Task: Add Attachment from "Attach a link" to Card Card0000000108 in Board Board0000000027 in Workspace WS0000000009 in Trello. Add Cover Red to Card Card0000000108 in Board Board0000000027 in Workspace WS0000000009 in Trello. Add "Join Card" Button Button0000000108  to Card Card0000000108 in Board Board0000000027 in Workspace WS0000000009 in Trello. Add Description DS0000000108 to Card Card0000000108 in Board Board0000000027 in Workspace WS0000000009 in Trello. Add Comment CM0000000108 to Card Card0000000108 in Board Board0000000027 in Workspace WS0000000009 in Trello
Action: Mouse moved to (523, 508)
Screenshot: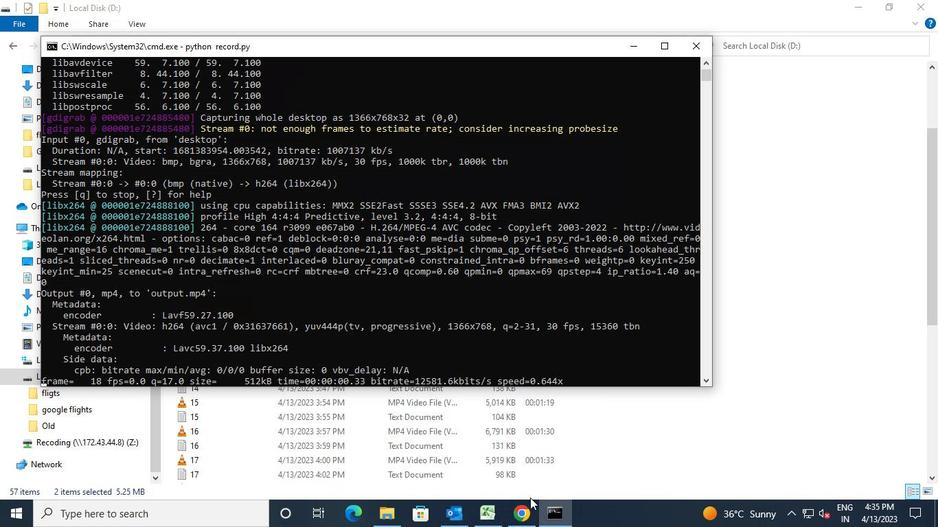 
Action: Mouse pressed left at (523, 508)
Screenshot: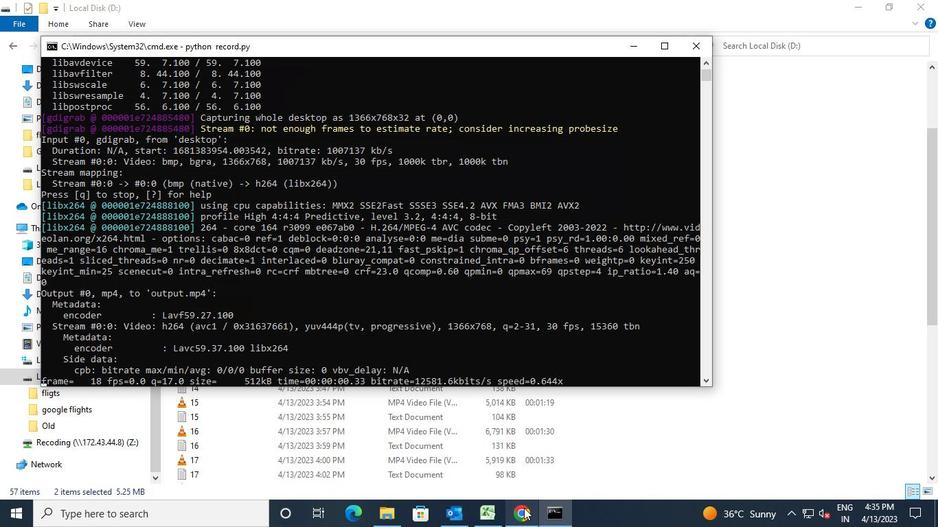 
Action: Mouse moved to (348, 398)
Screenshot: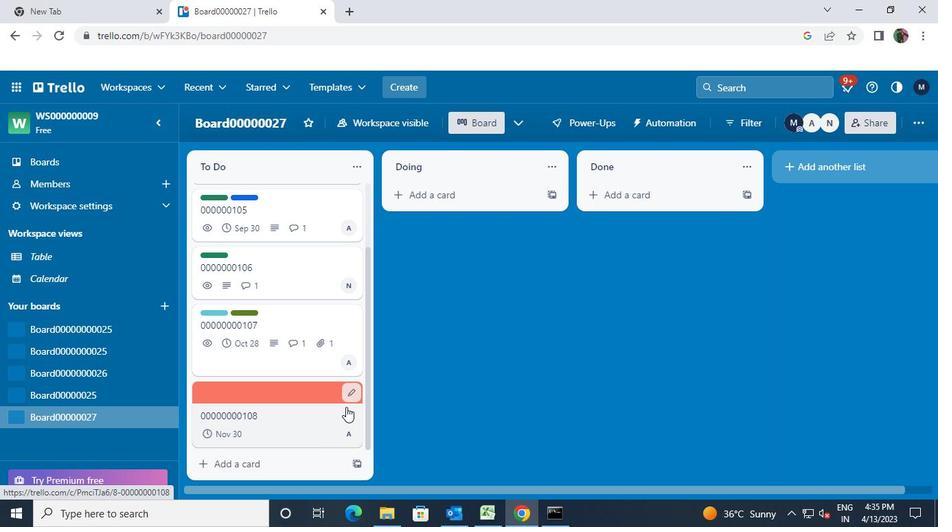 
Action: Mouse pressed left at (348, 398)
Screenshot: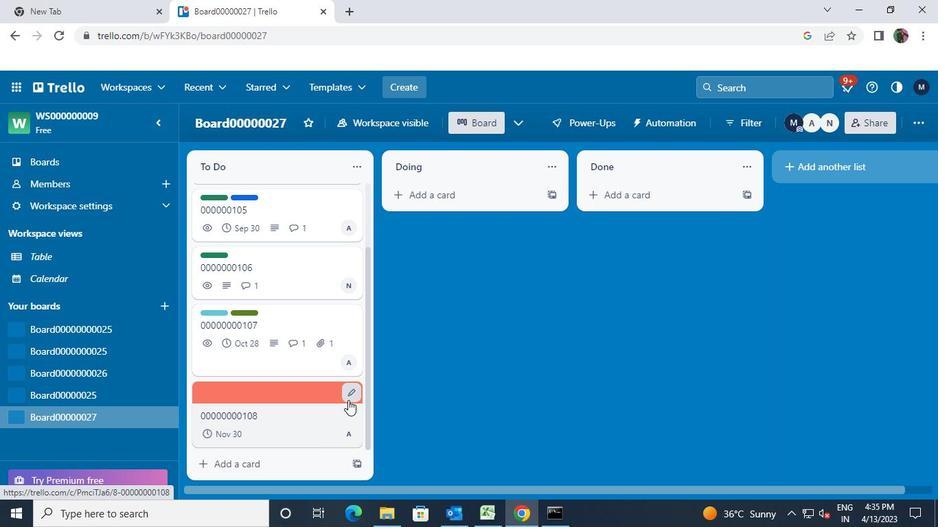 
Action: Mouse moved to (391, 304)
Screenshot: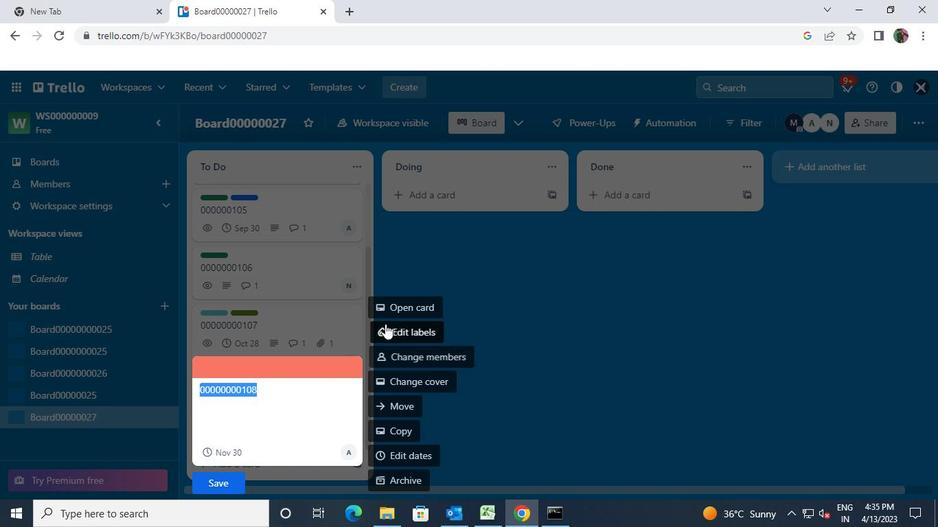 
Action: Mouse pressed left at (391, 304)
Screenshot: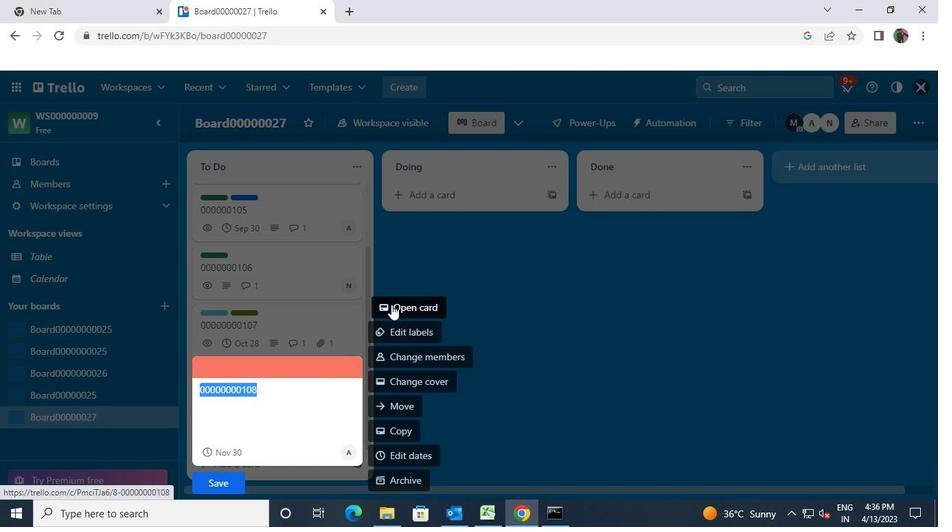 
Action: Mouse moved to (635, 433)
Screenshot: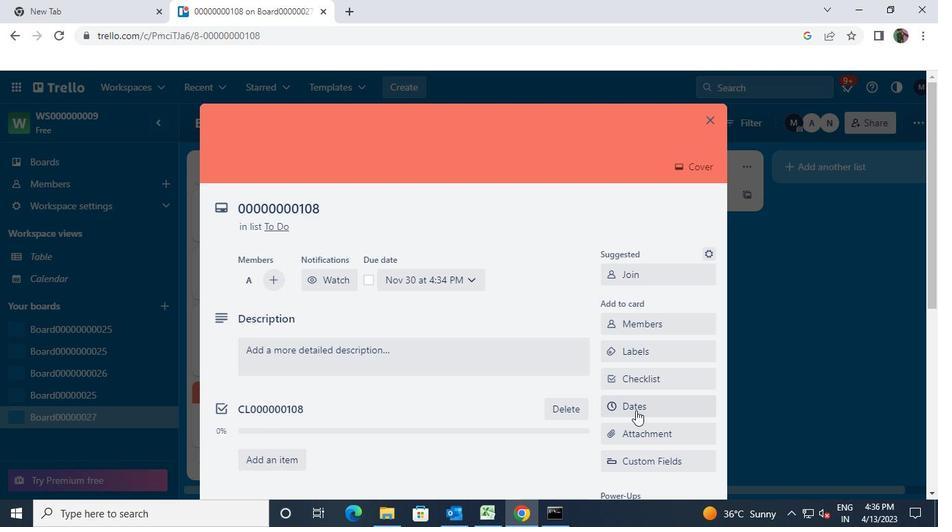 
Action: Mouse pressed left at (635, 433)
Screenshot: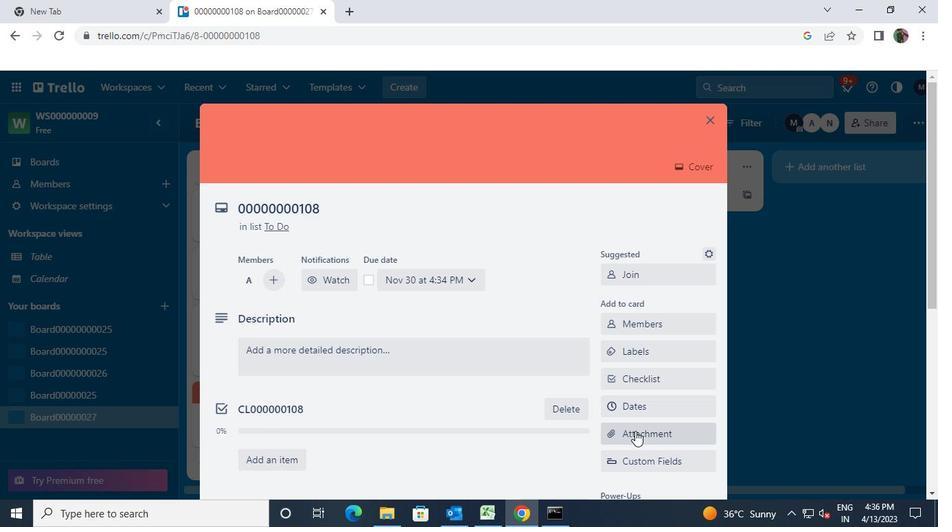 
Action: Mouse moved to (626, 164)
Screenshot: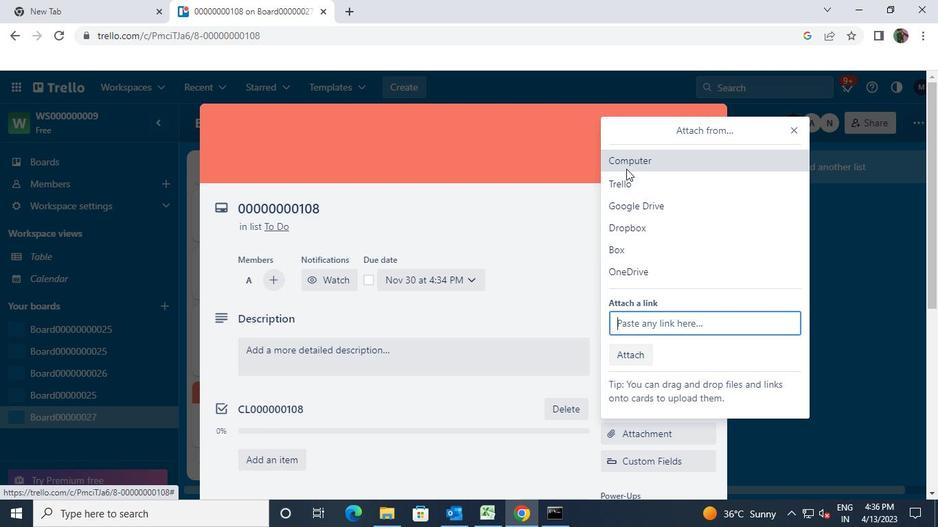 
Action: Mouse pressed left at (626, 164)
Screenshot: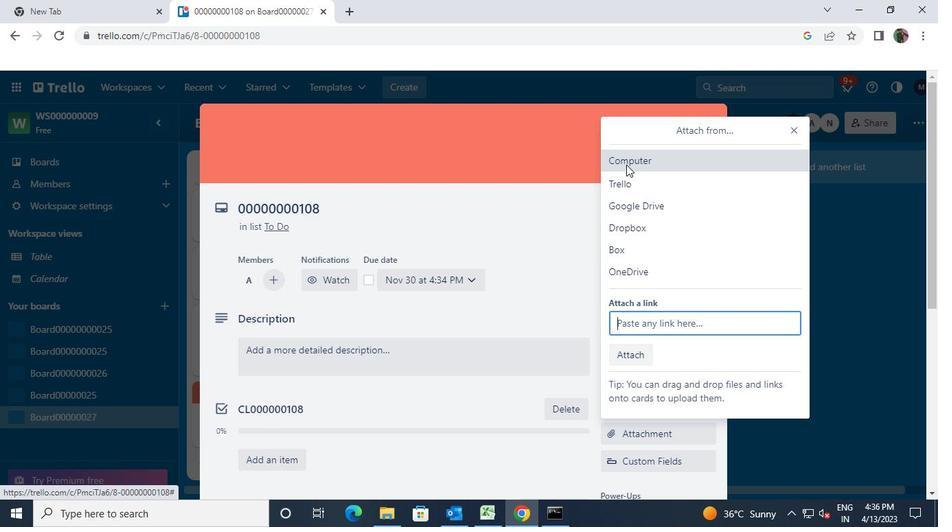 
Action: Mouse moved to (247, 120)
Screenshot: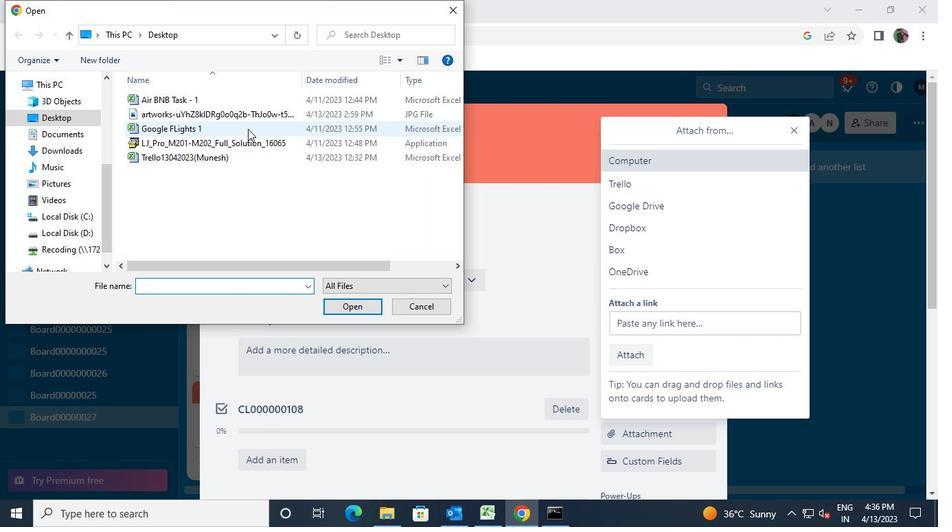 
Action: Mouse pressed left at (247, 120)
Screenshot: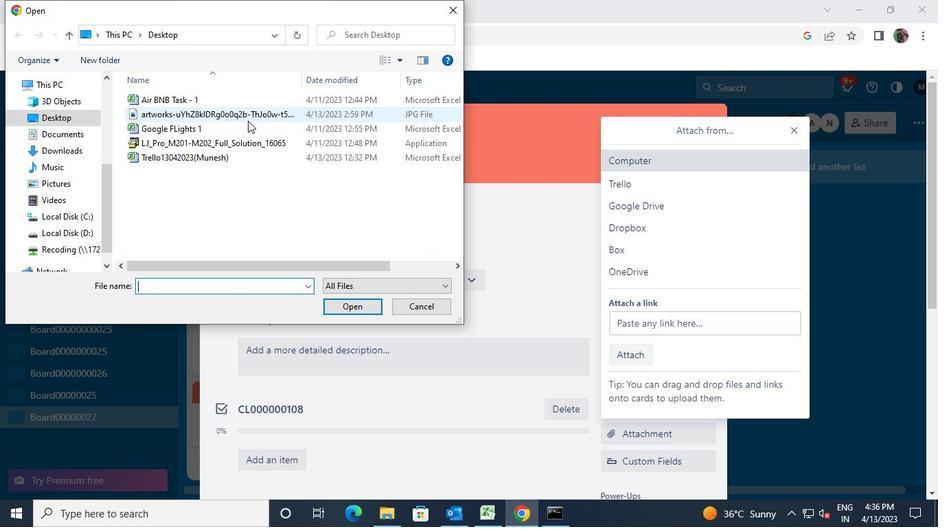 
Action: Mouse moved to (357, 303)
Screenshot: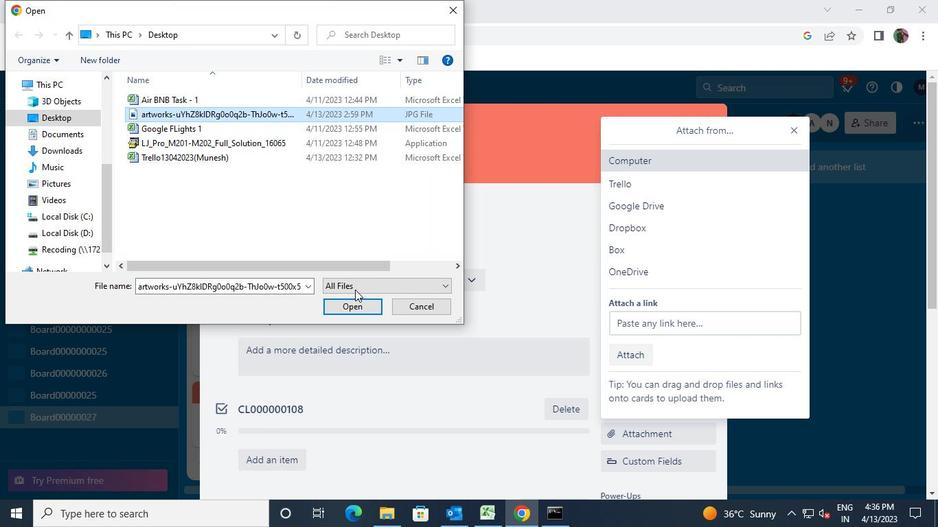 
Action: Mouse pressed left at (357, 303)
Screenshot: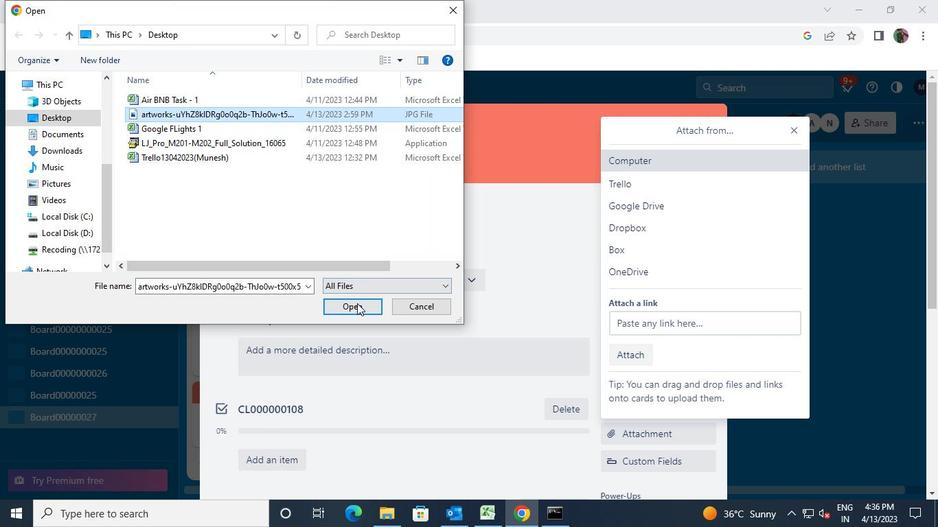 
Action: Mouse moved to (702, 119)
Screenshot: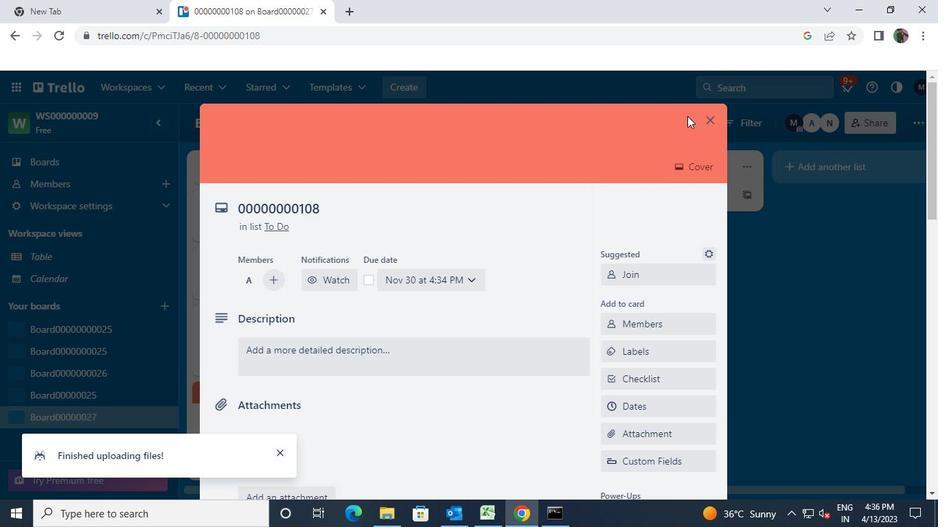 
Action: Mouse pressed left at (702, 119)
Screenshot: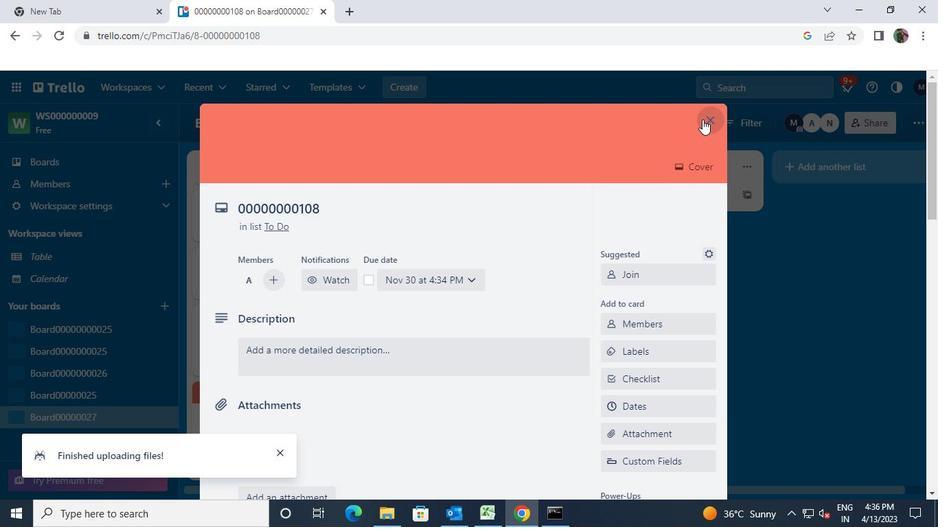 
Action: Mouse moved to (352, 391)
Screenshot: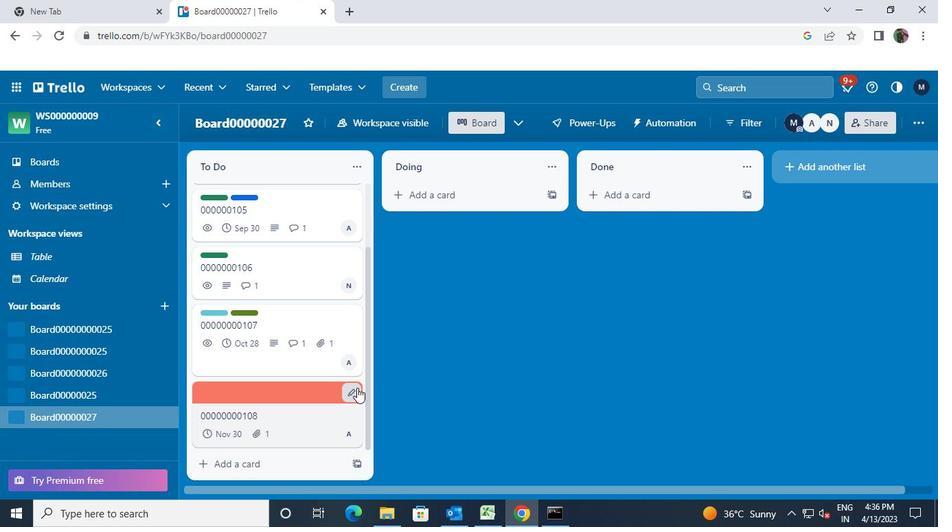
Action: Mouse pressed left at (352, 391)
Screenshot: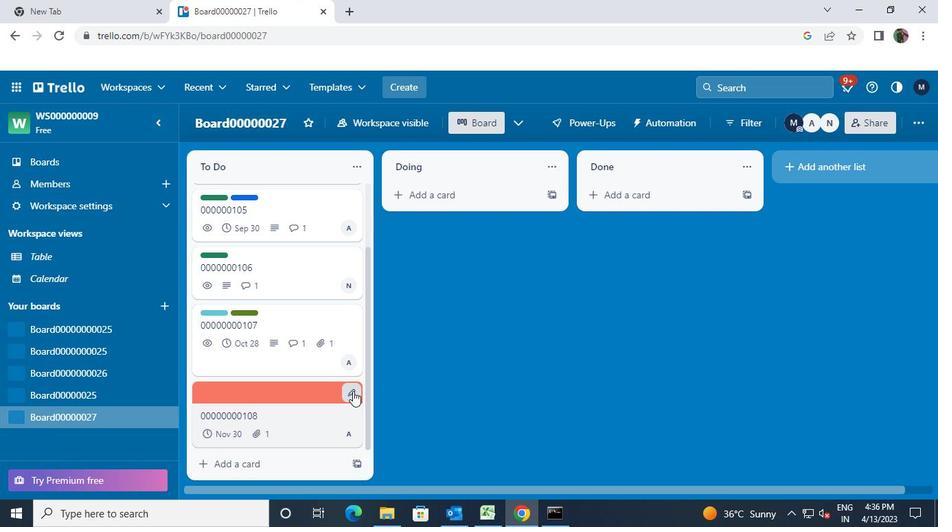 
Action: Mouse moved to (419, 374)
Screenshot: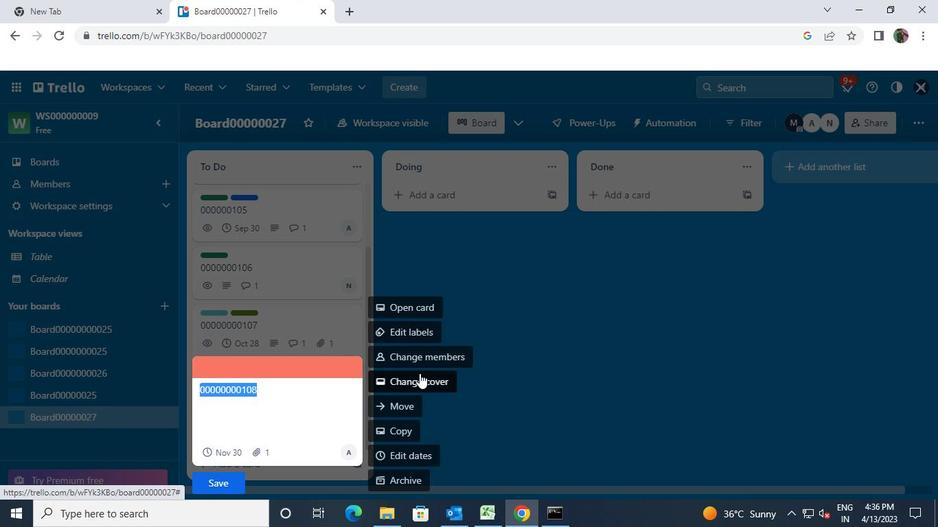 
Action: Mouse pressed left at (419, 374)
Screenshot: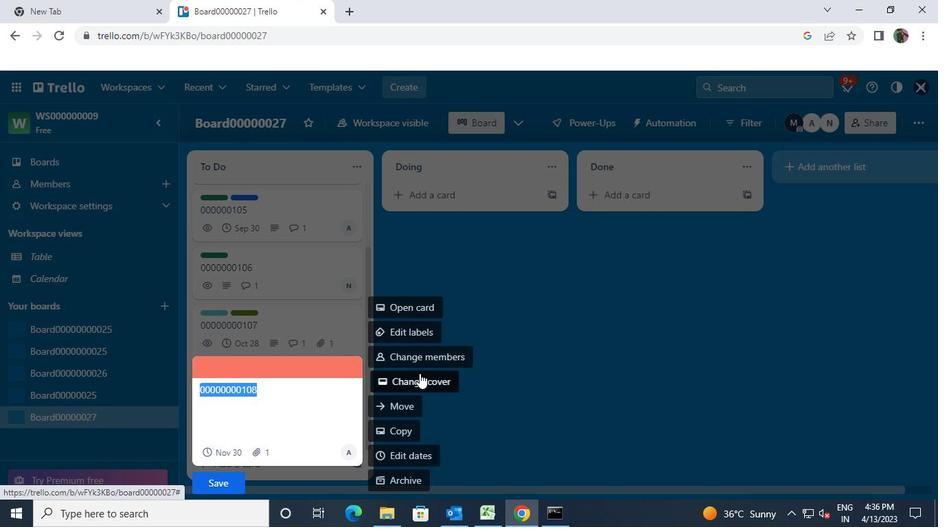 
Action: Mouse moved to (505, 280)
Screenshot: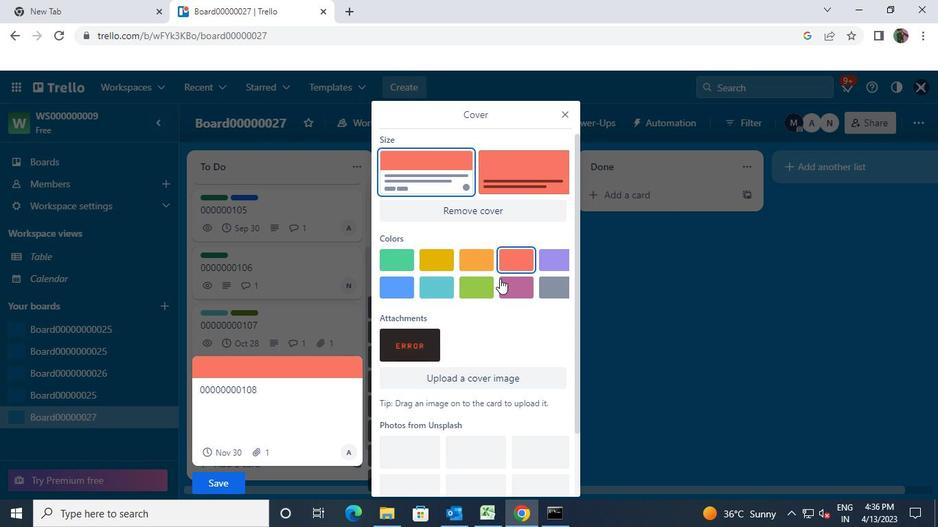 
Action: Mouse pressed left at (505, 280)
Screenshot: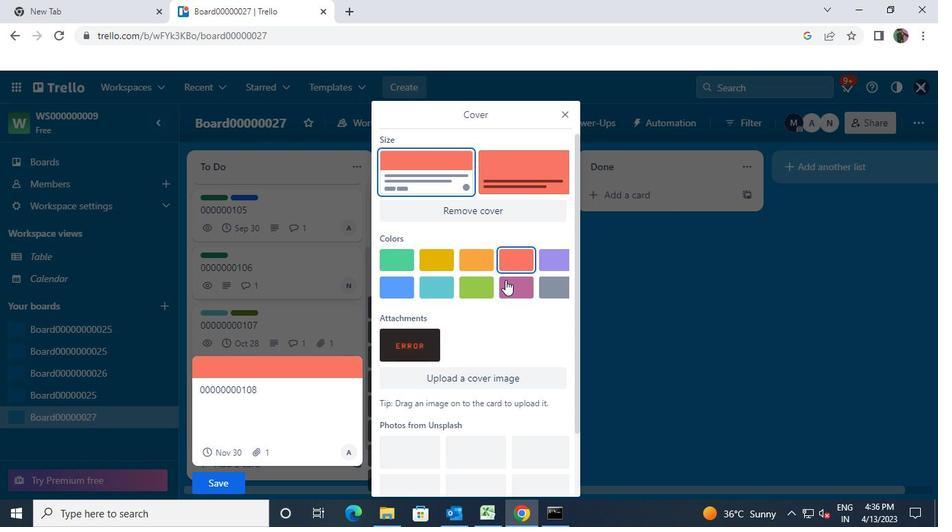 
Action: Mouse moved to (236, 484)
Screenshot: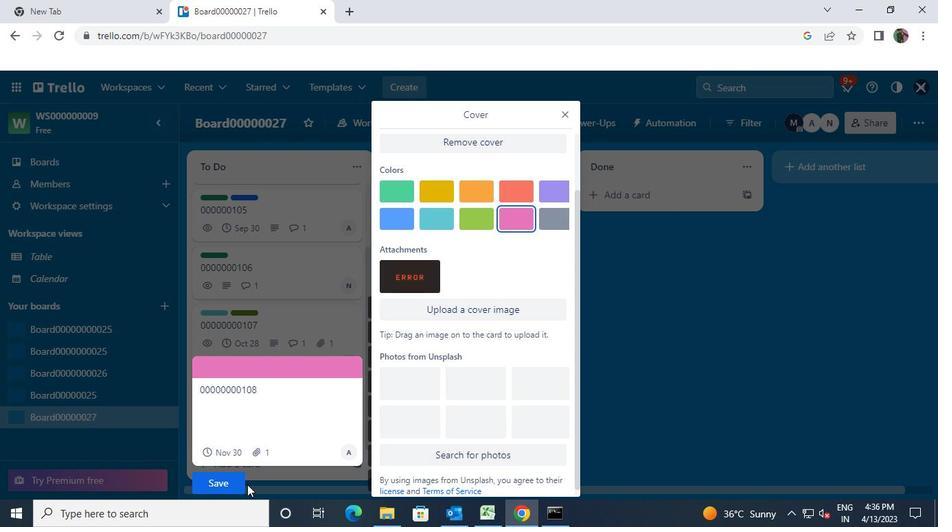 
Action: Mouse pressed left at (236, 484)
Screenshot: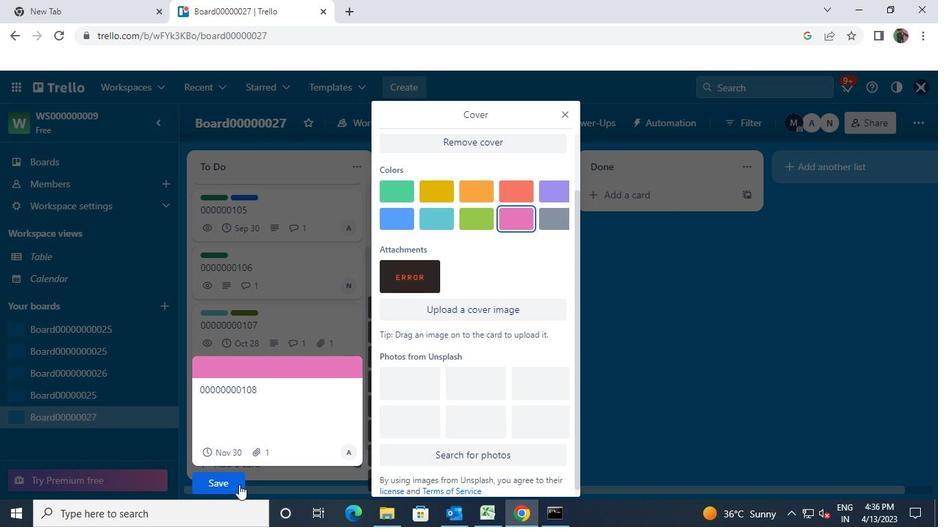 
Action: Mouse moved to (353, 394)
Screenshot: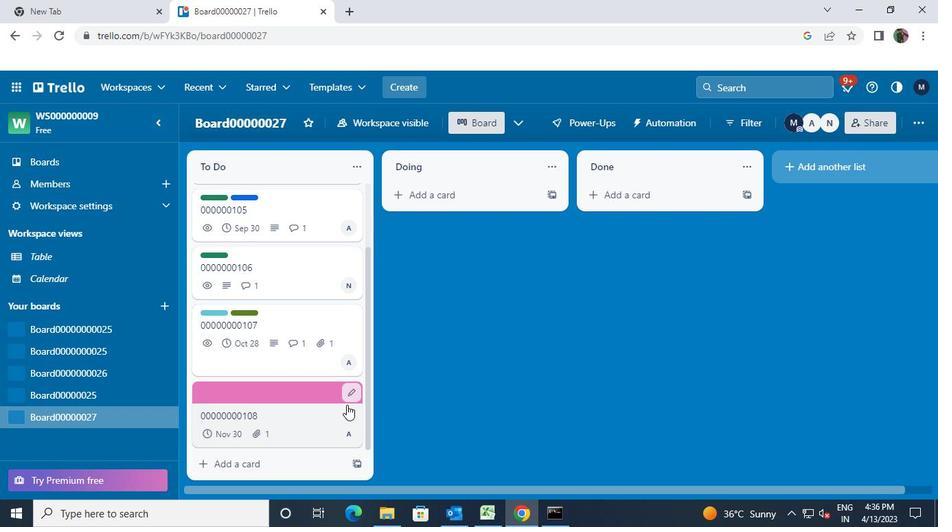 
Action: Mouse pressed left at (353, 394)
Screenshot: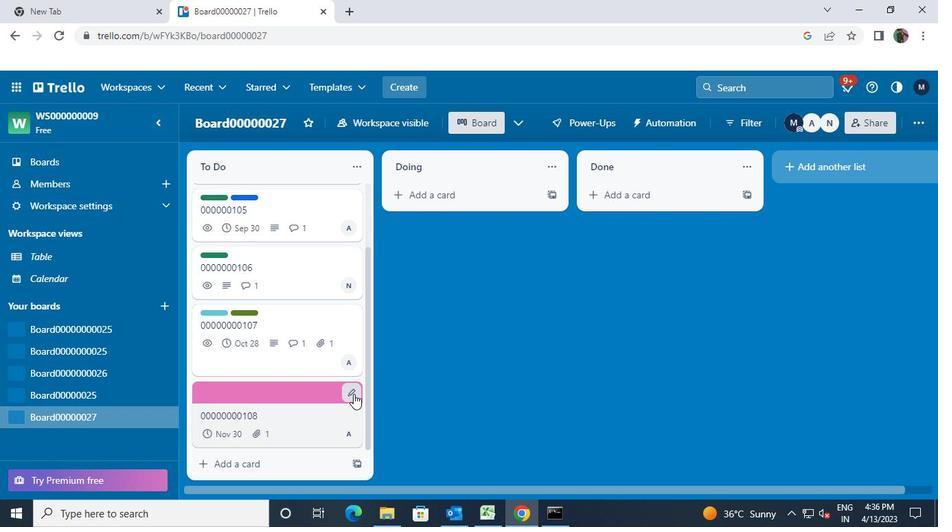
Action: Mouse moved to (425, 304)
Screenshot: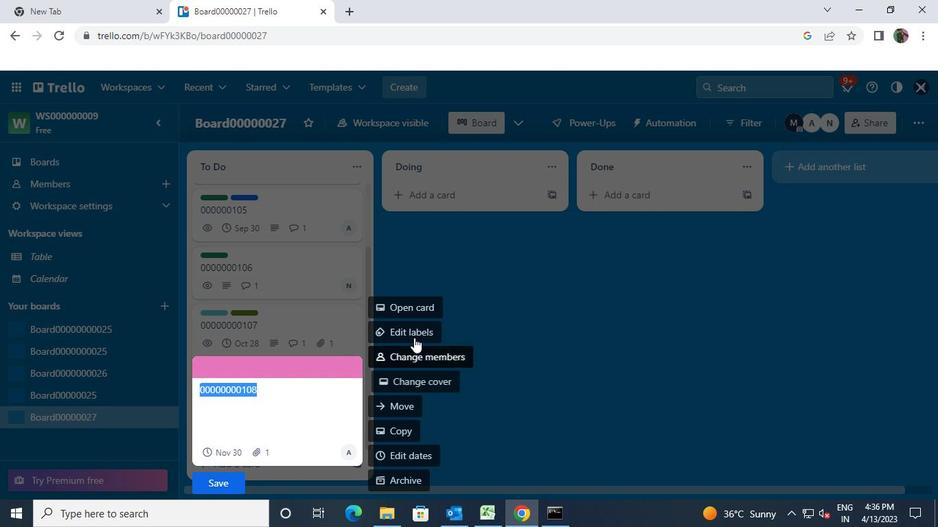 
Action: Mouse pressed left at (425, 304)
Screenshot: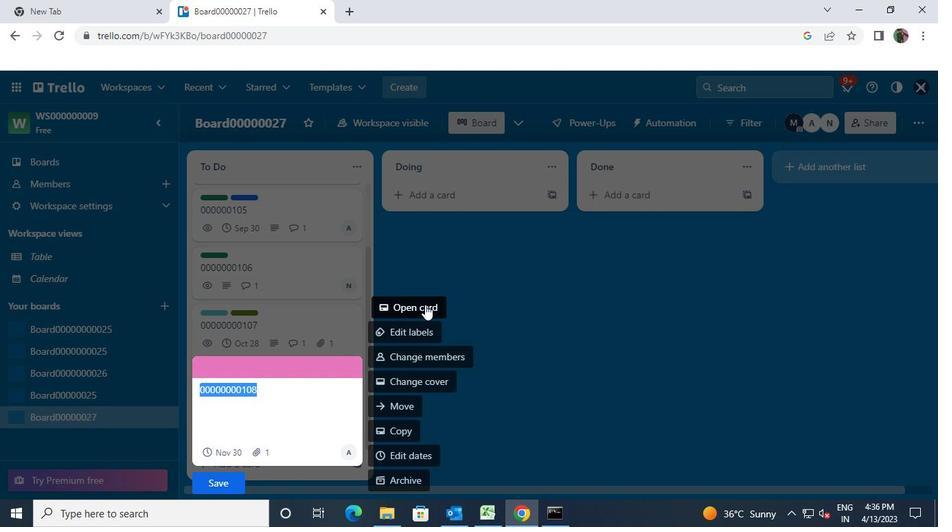 
Action: Mouse moved to (368, 352)
Screenshot: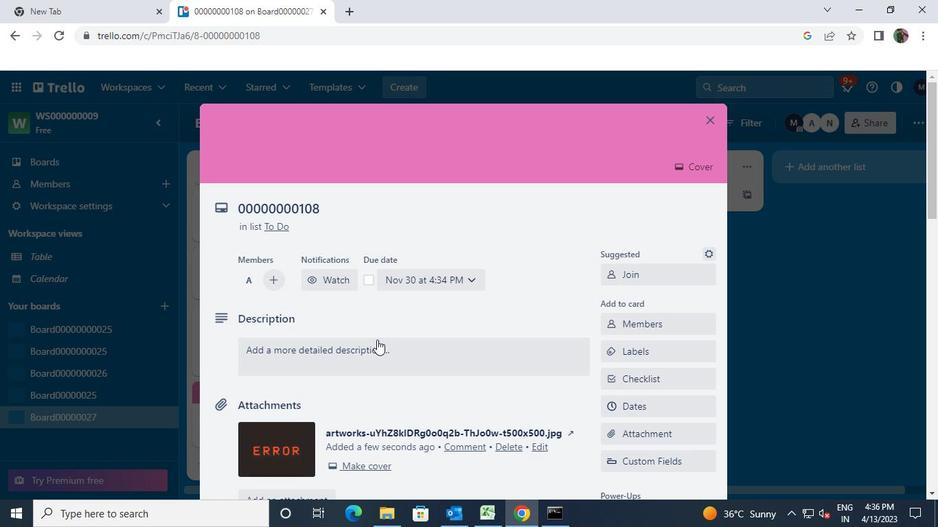 
Action: Mouse pressed left at (368, 352)
Screenshot: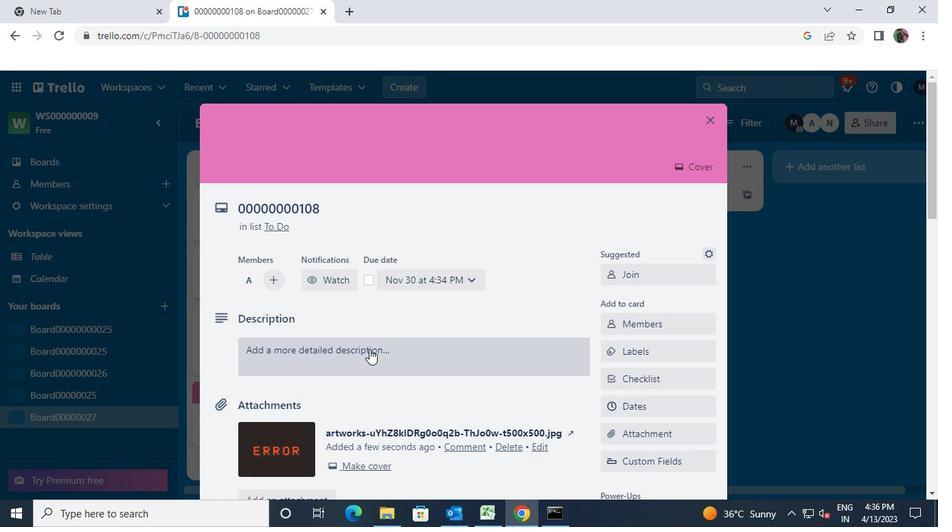 
Action: Keyboard Key.shift
Screenshot: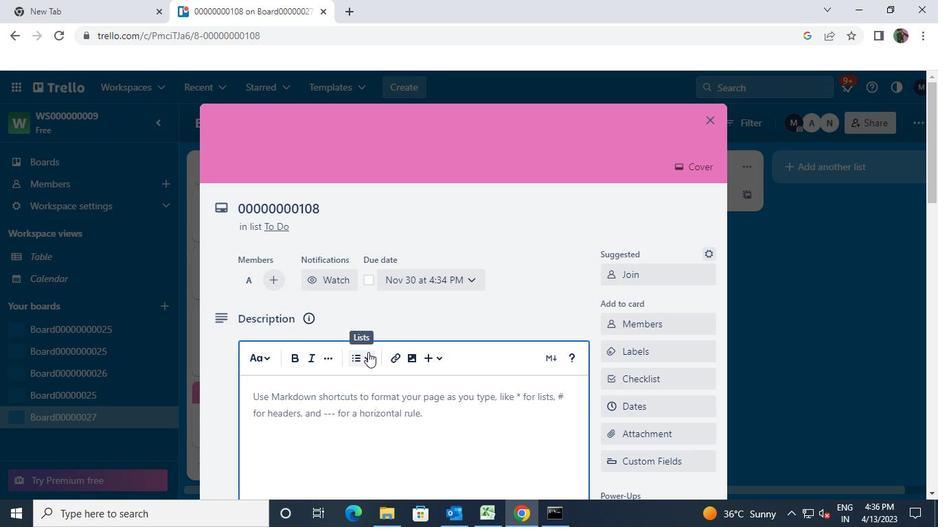 
Action: Keyboard D
Screenshot: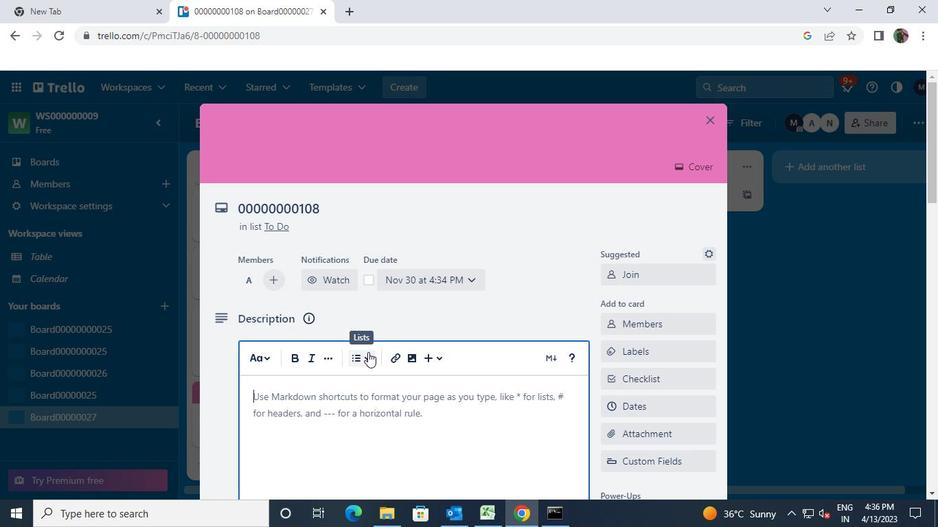 
Action: Keyboard s
Screenshot: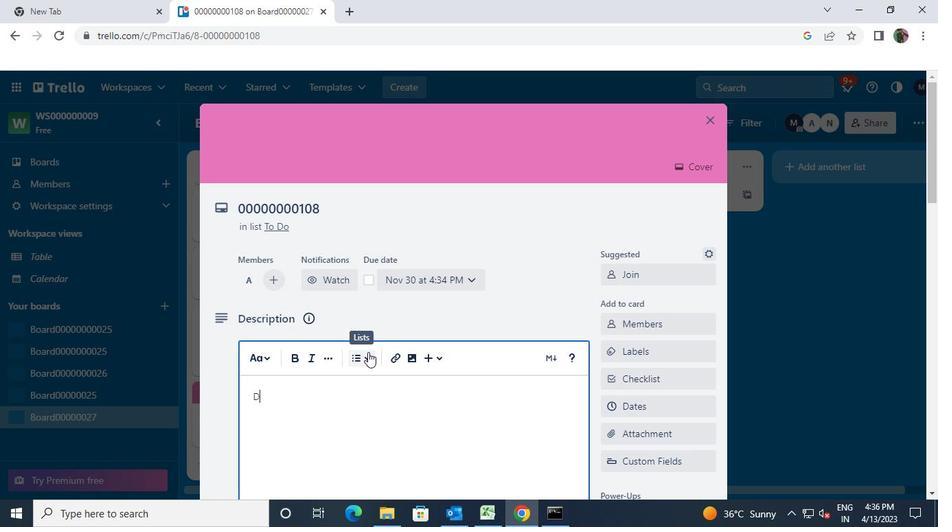 
Action: Keyboard <96>
Screenshot: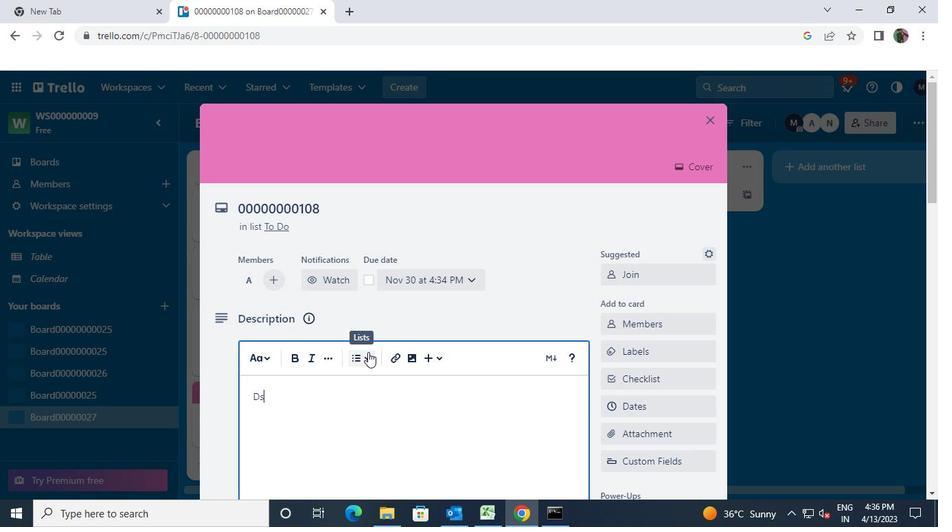 
Action: Keyboard <96>
Screenshot: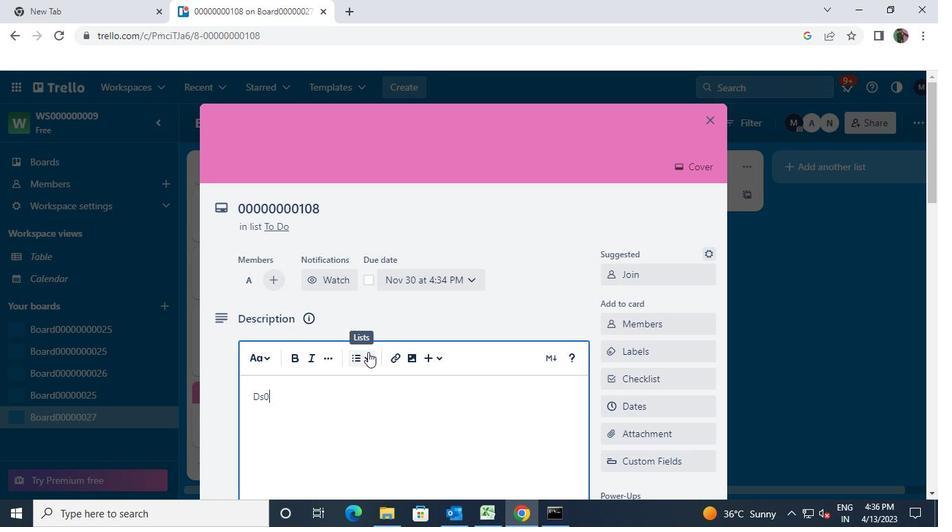 
Action: Keyboard <96>
Screenshot: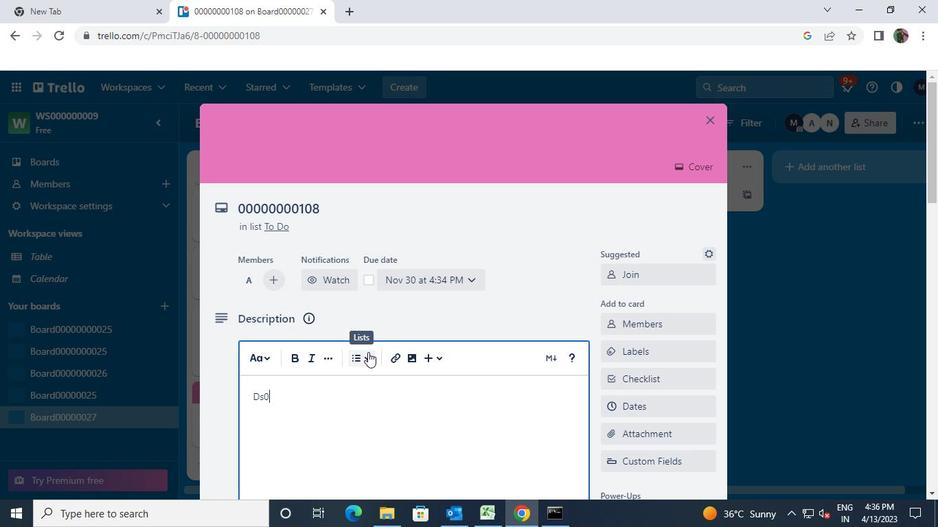 
Action: Keyboard <96>
Screenshot: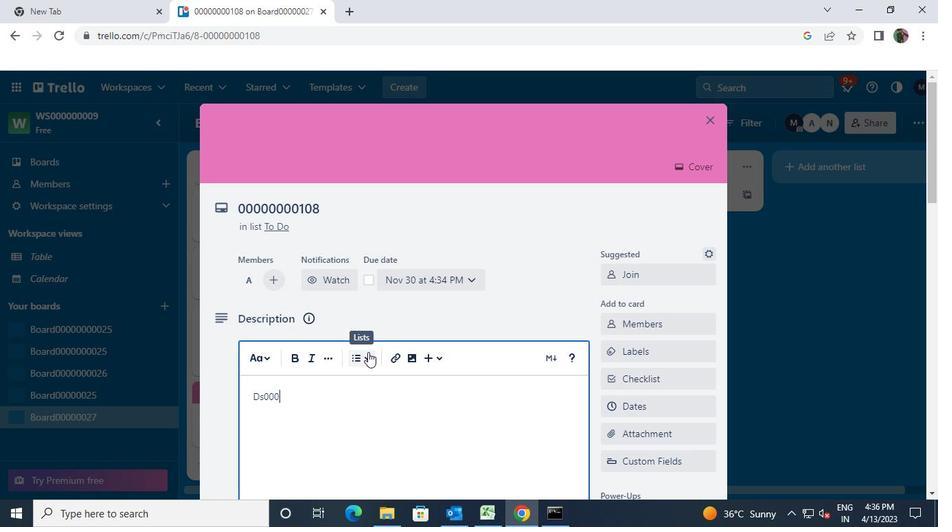 
Action: Keyboard <96>
Screenshot: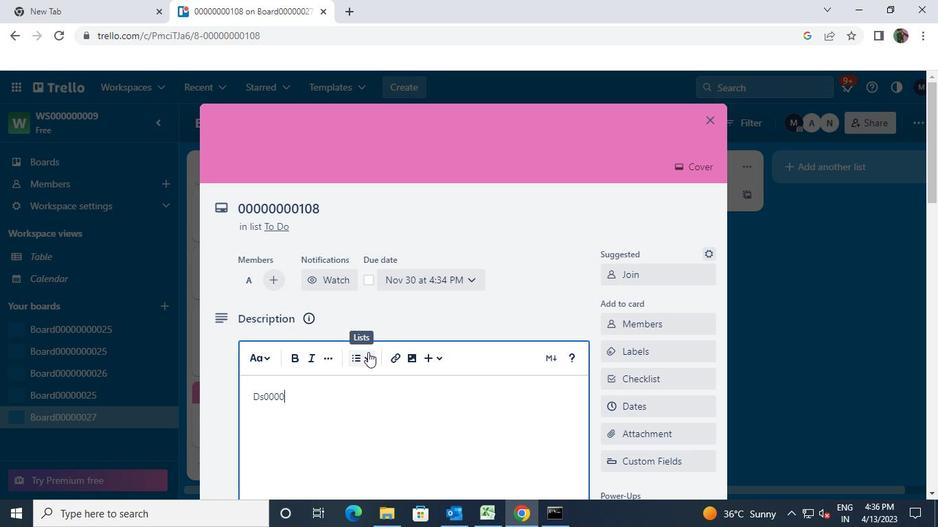 
Action: Keyboard <97>
Screenshot: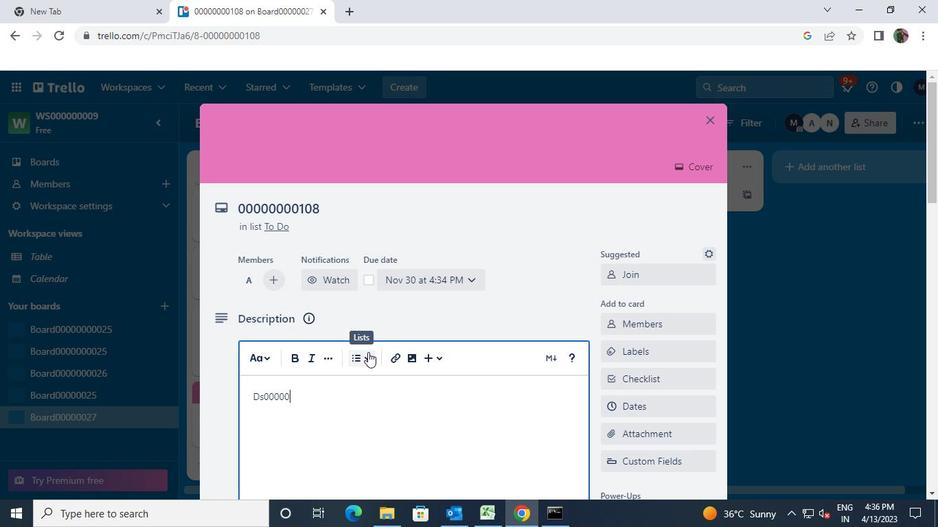 
Action: Keyboard <96>
Screenshot: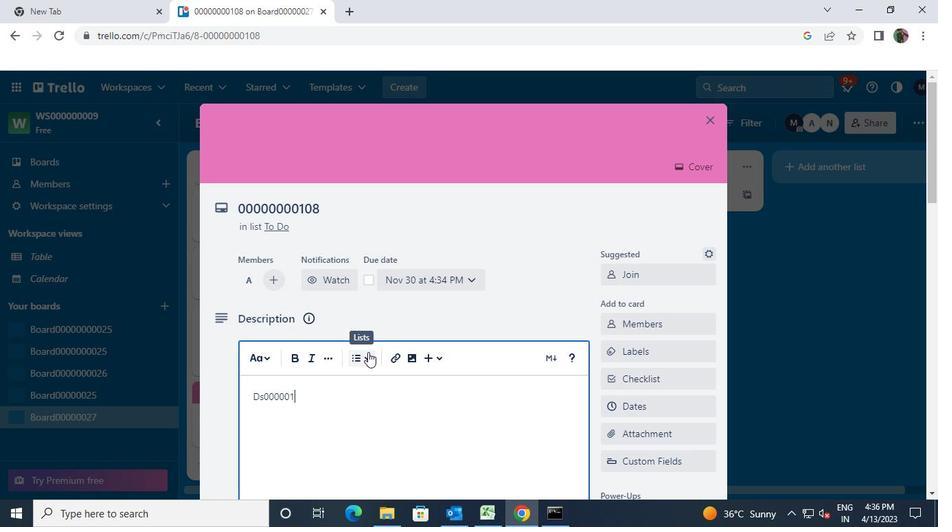 
Action: Keyboard <104>
Screenshot: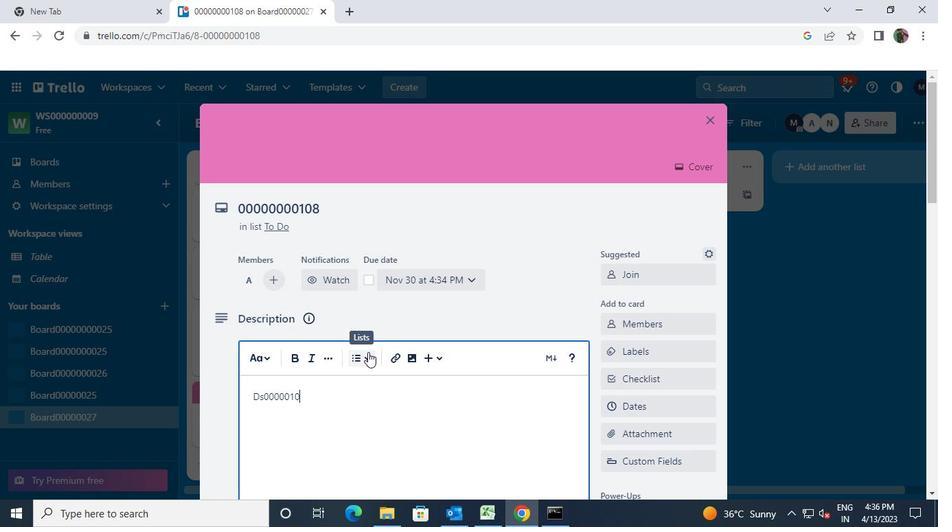 
Action: Mouse moved to (263, 273)
Screenshot: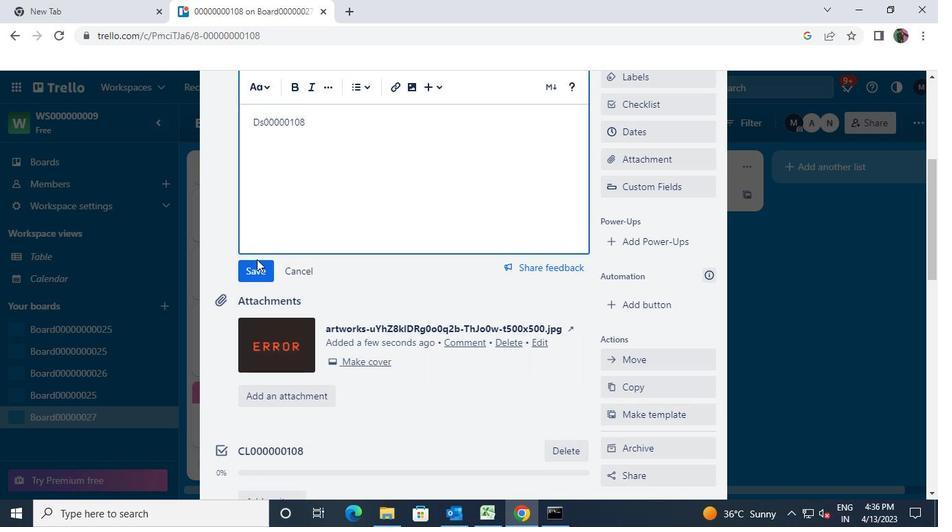 
Action: Mouse pressed left at (263, 273)
Screenshot: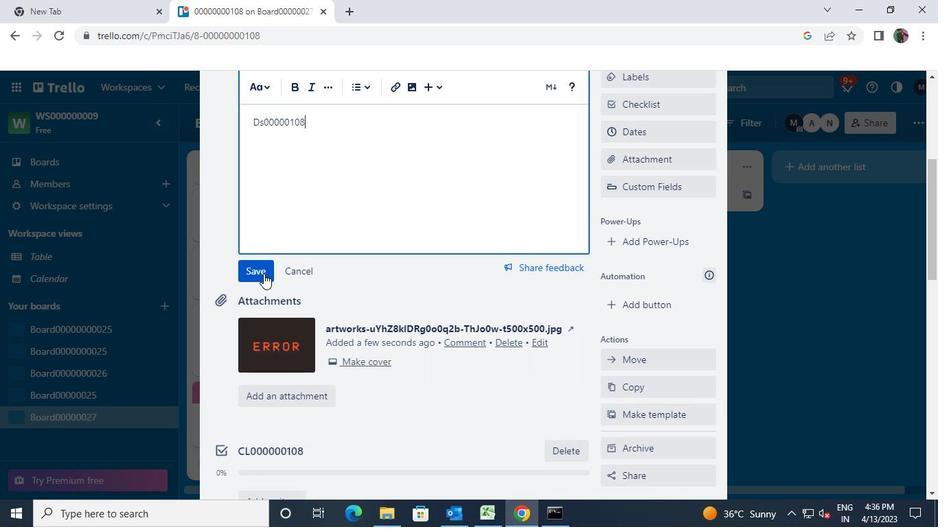 
Action: Mouse moved to (305, 258)
Screenshot: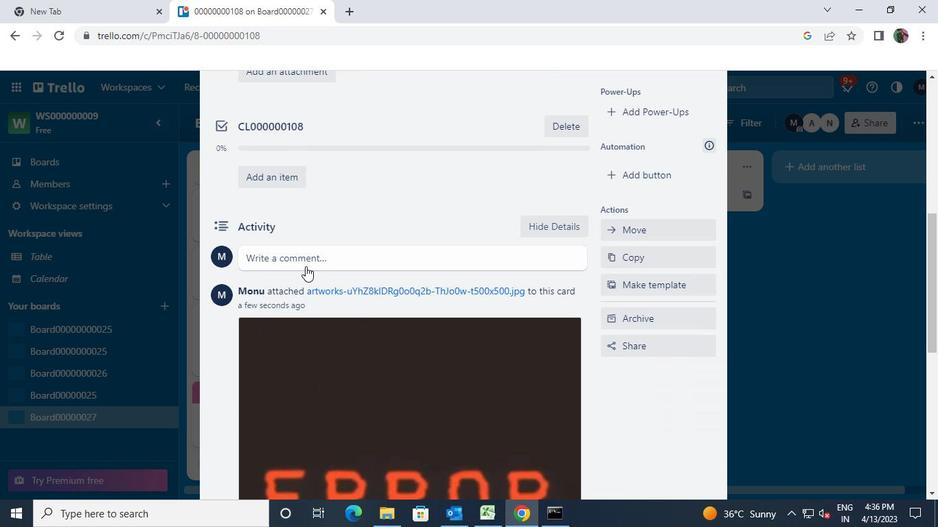 
Action: Mouse pressed left at (305, 258)
Screenshot: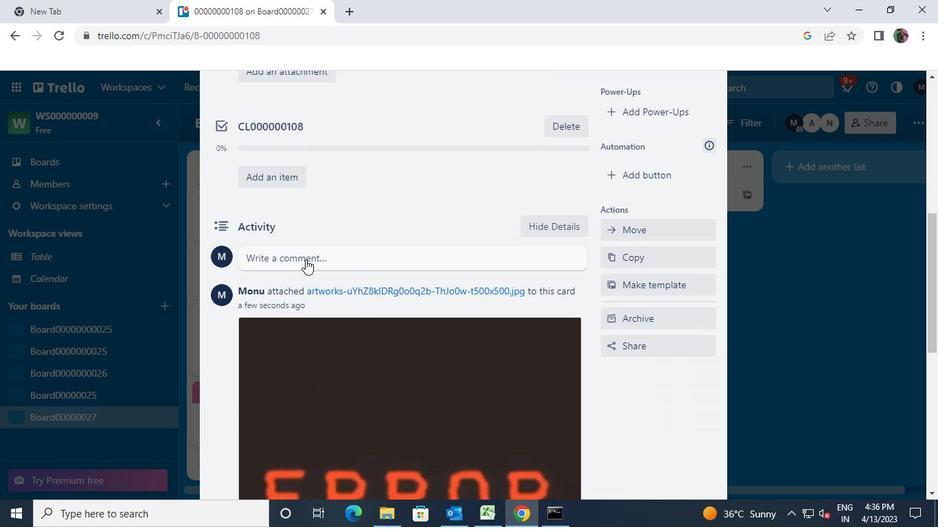 
Action: Keyboard Key.shift
Screenshot: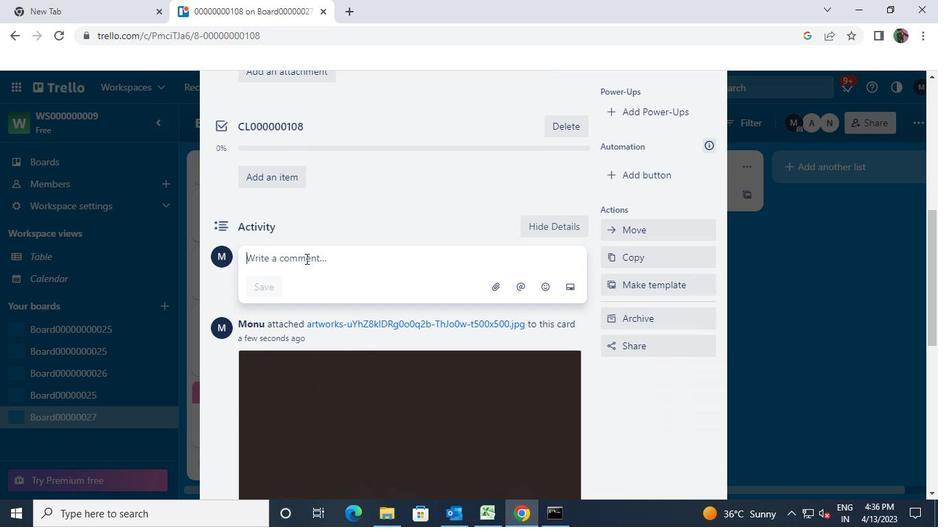 
Action: Keyboard C
Screenshot: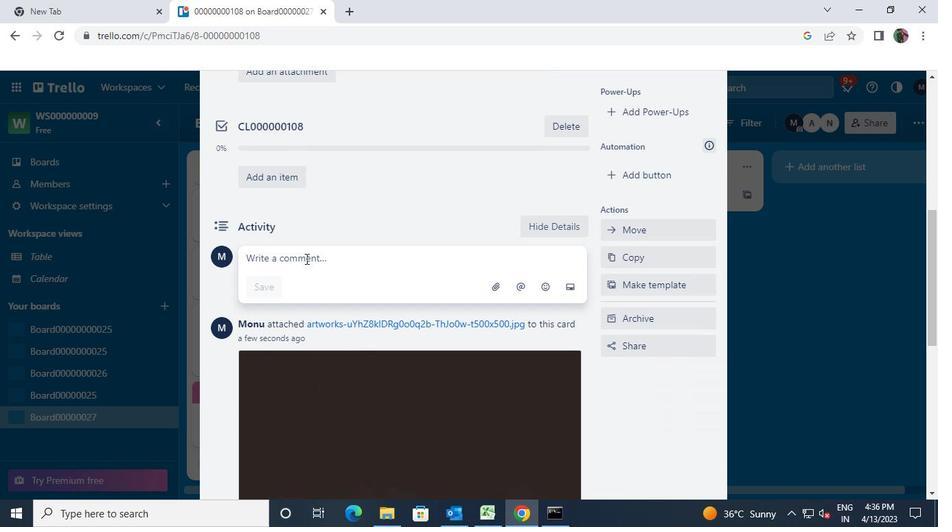 
Action: Keyboard m
Screenshot: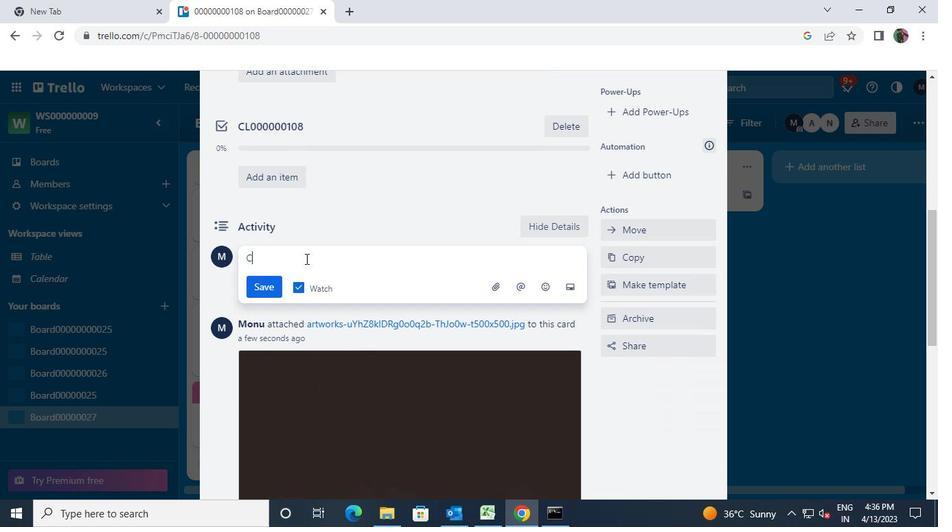 
Action: Keyboard <96>
Screenshot: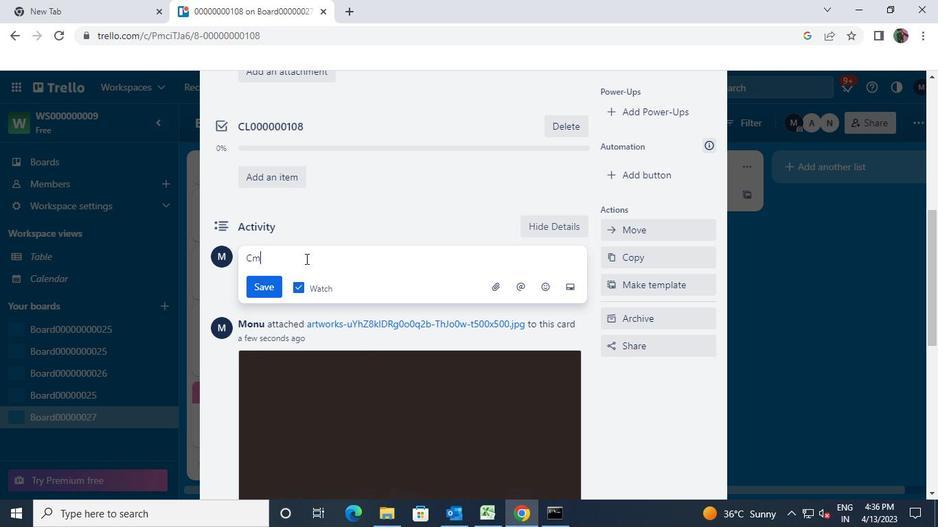 
Action: Keyboard <96>
Screenshot: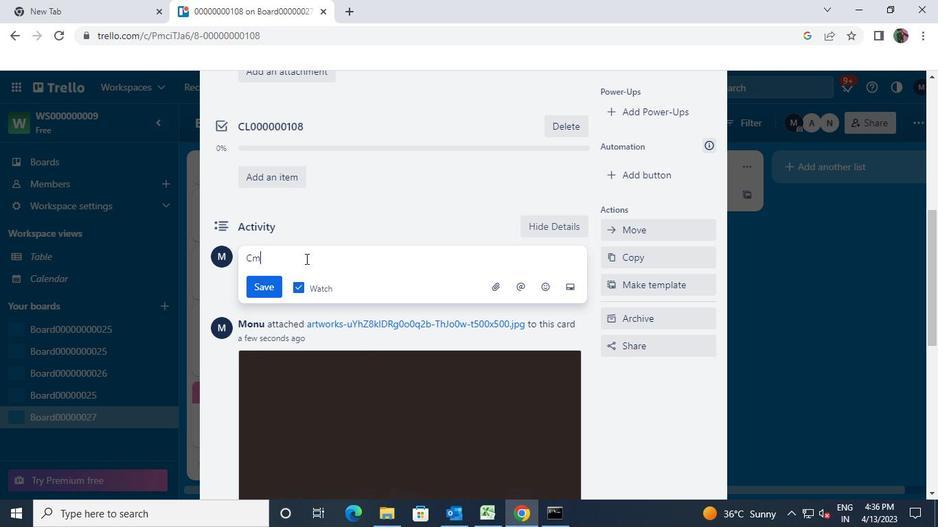 
Action: Keyboard <96>
Screenshot: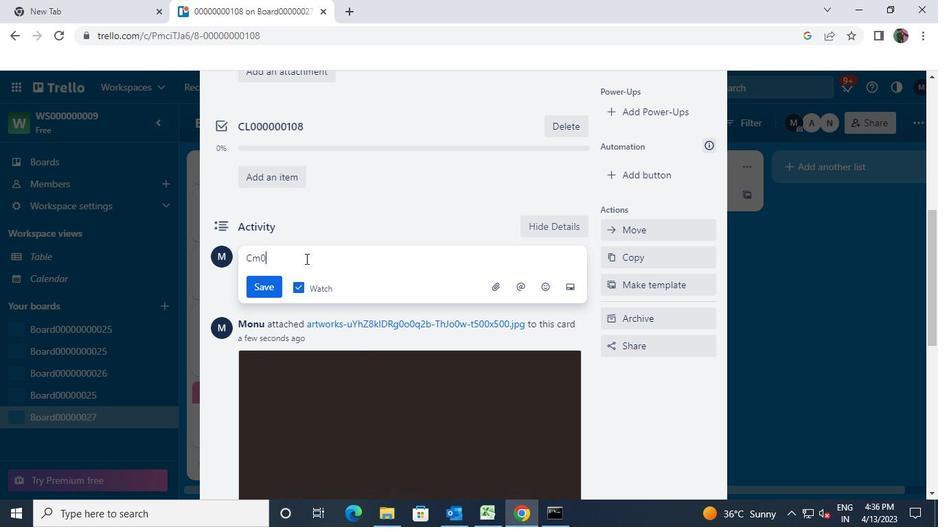 
Action: Keyboard <96>
Screenshot: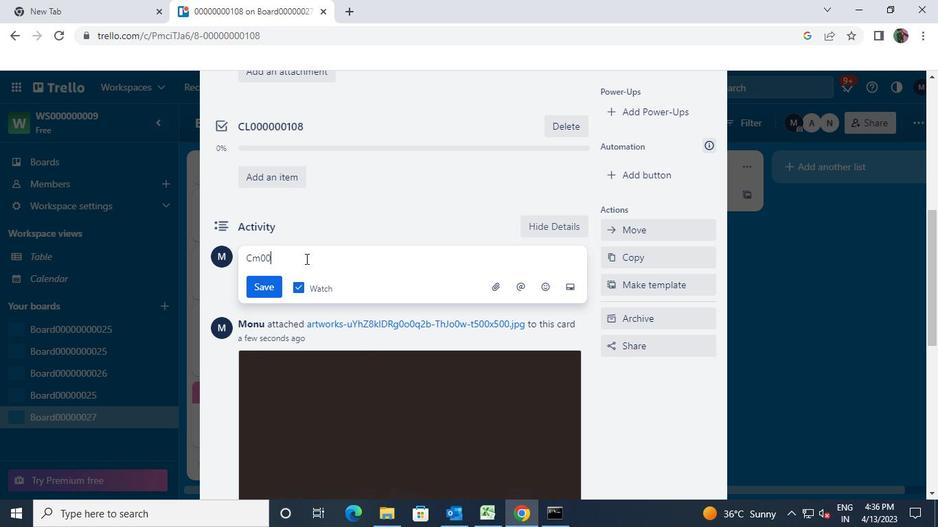 
Action: Keyboard <96>
Screenshot: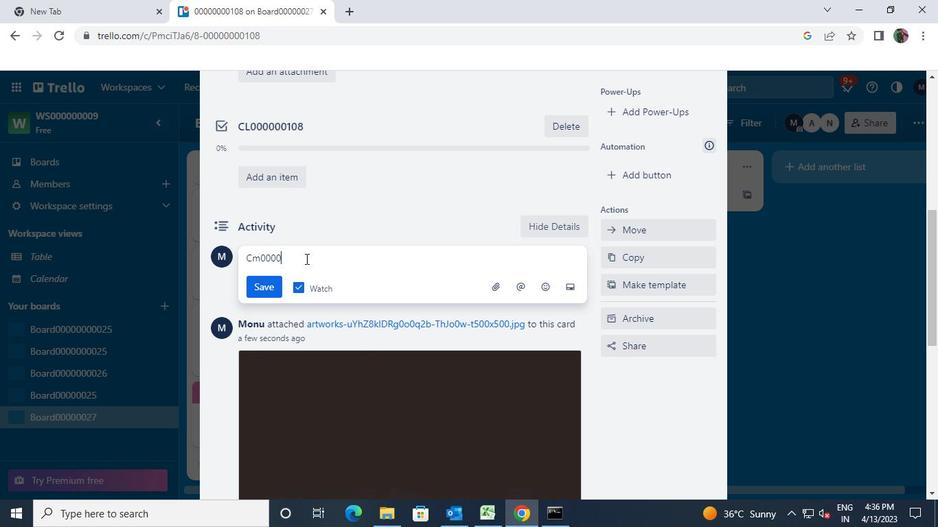 
Action: Keyboard <97>
Screenshot: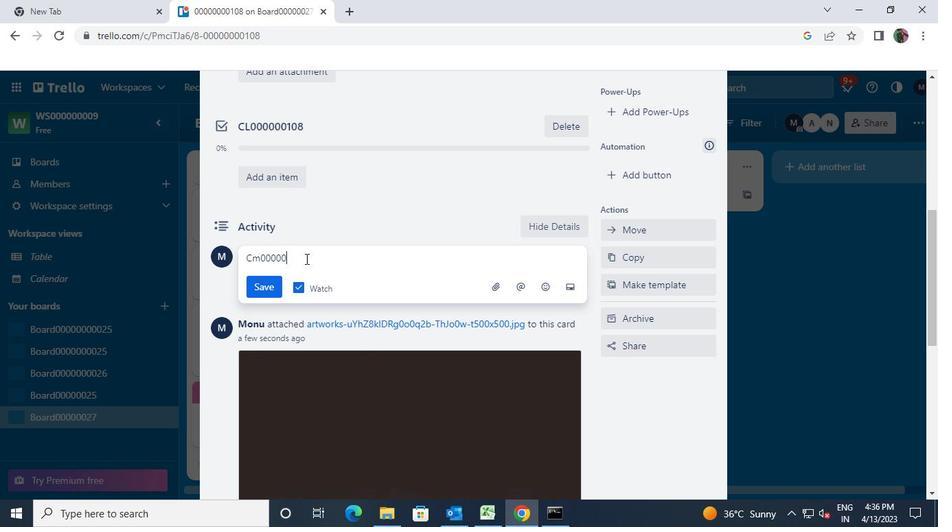 
Action: Keyboard <96>
Screenshot: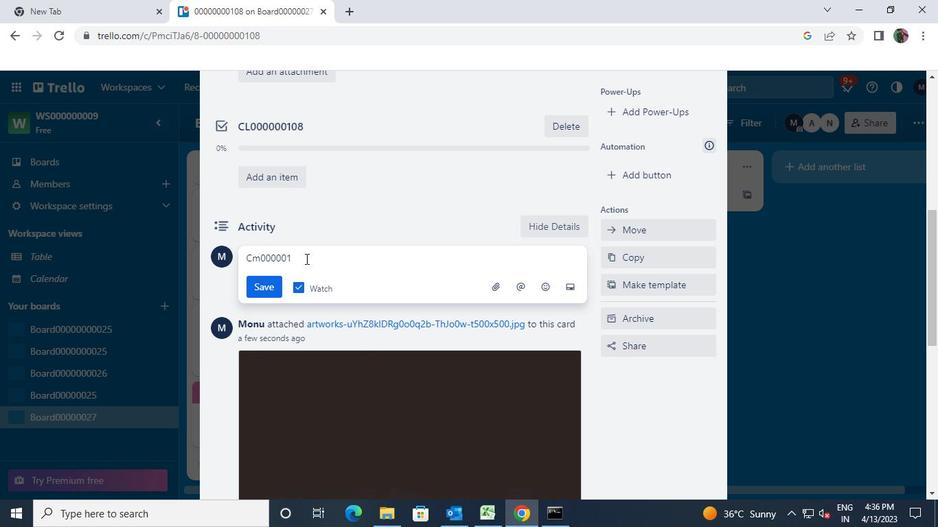 
Action: Keyboard <104>
Screenshot: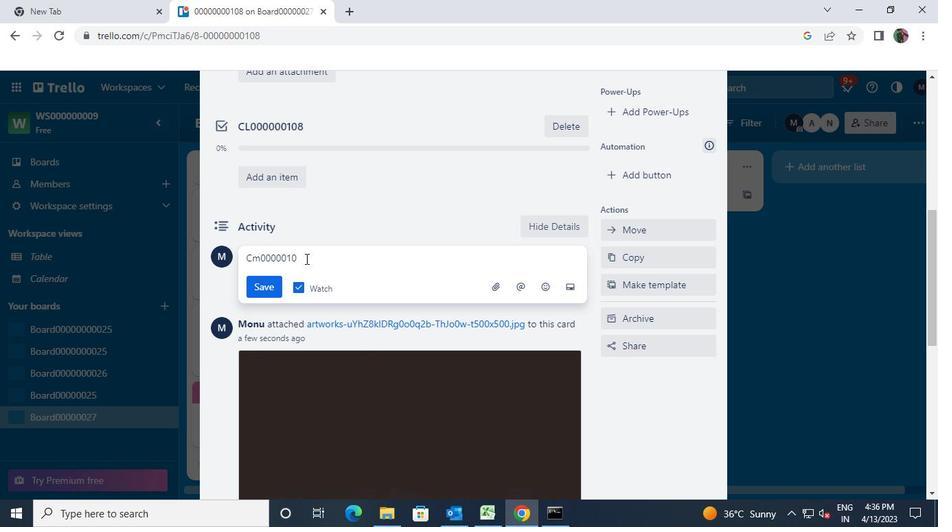 
Action: Mouse moved to (267, 280)
Screenshot: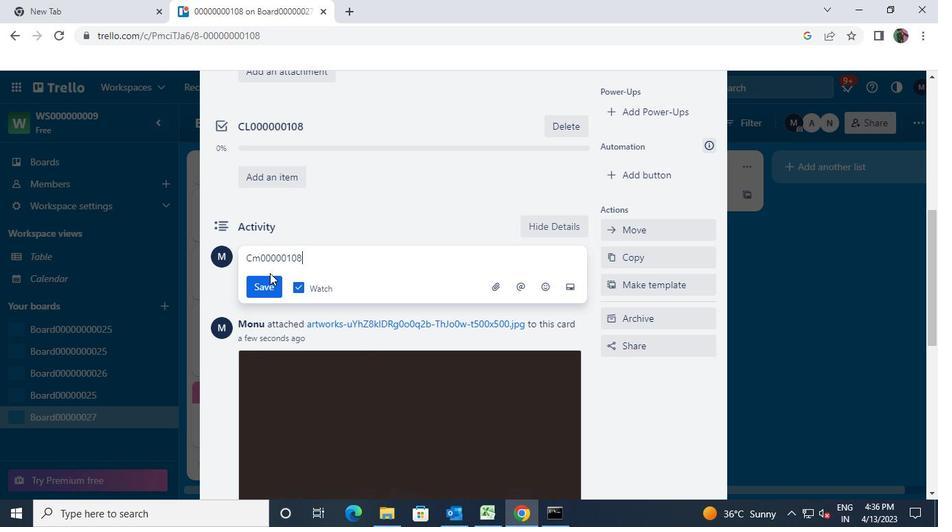 
Action: Mouse pressed left at (267, 280)
Screenshot: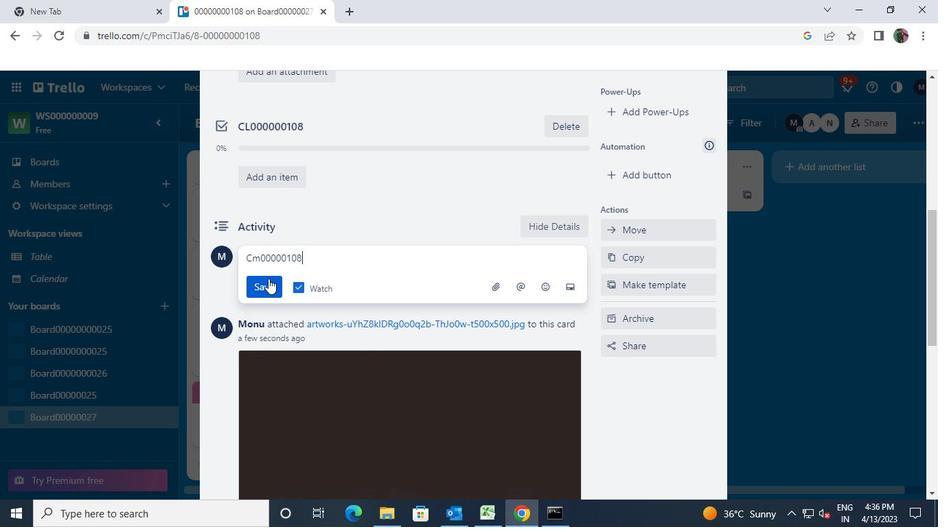 
Action: Mouse moved to (705, 124)
Screenshot: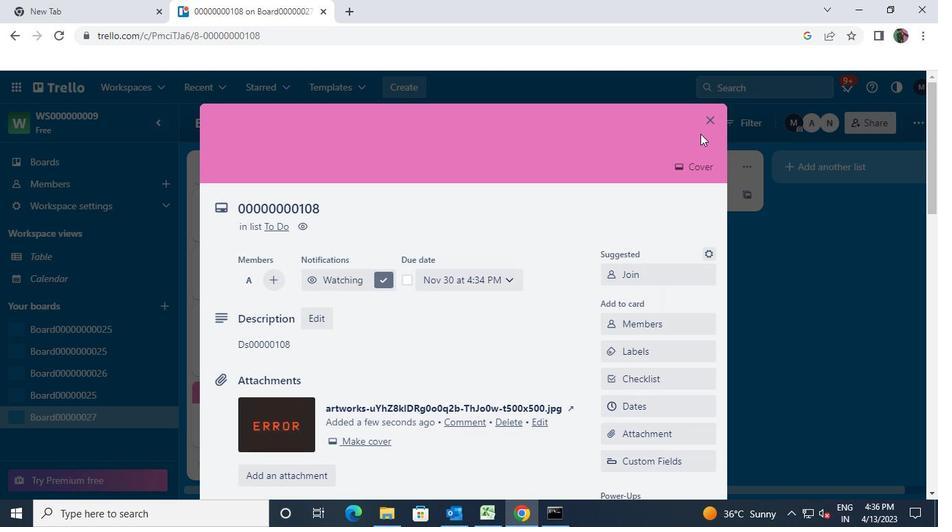 
Action: Mouse pressed left at (705, 124)
Screenshot: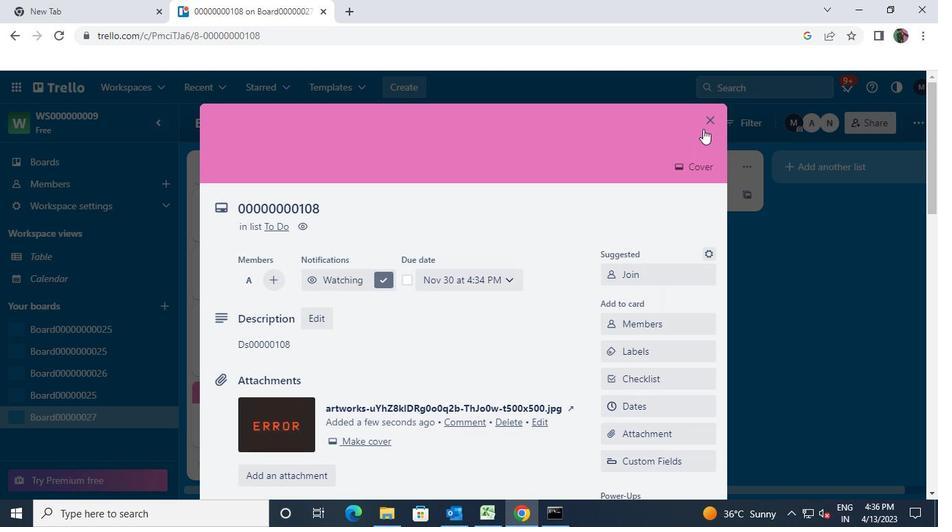 
Action: Mouse moved to (611, 419)
Screenshot: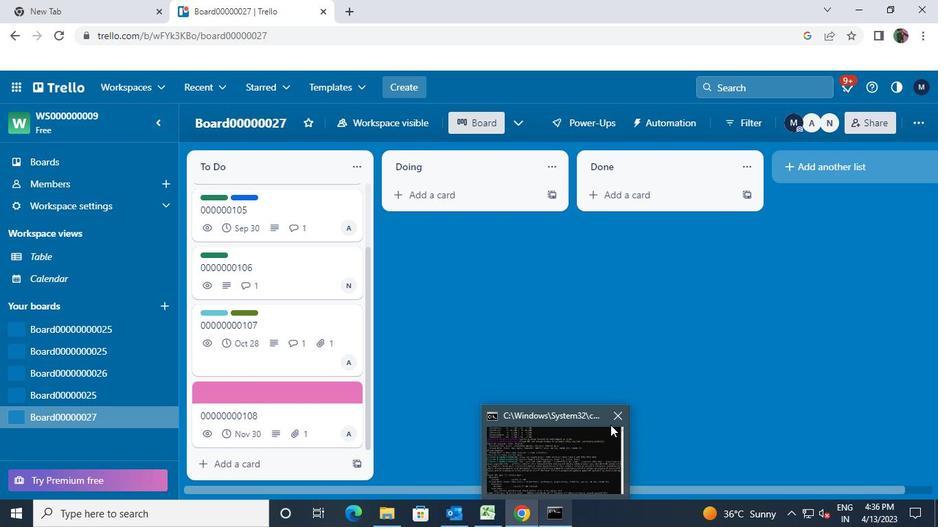 
Action: Mouse pressed left at (611, 419)
Screenshot: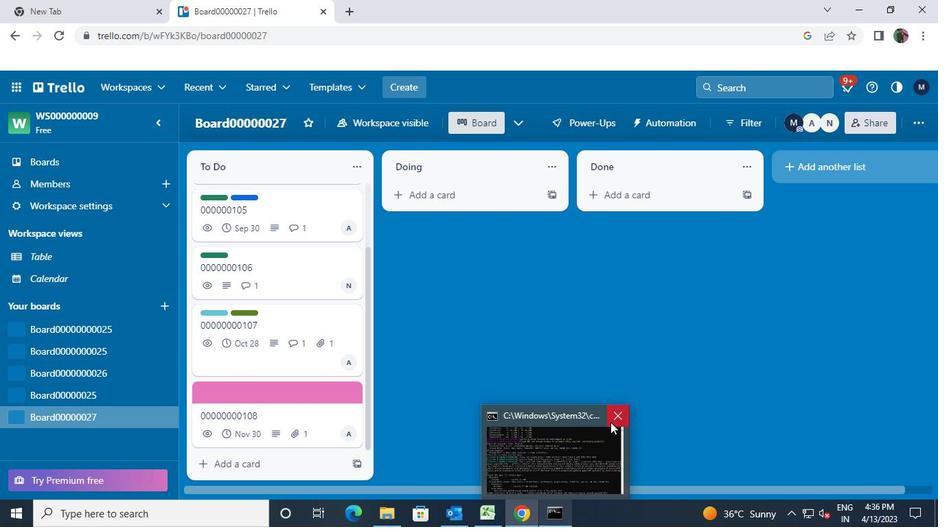 
